Task: Add Sprouts Organic Strawberry Fruit Spread to the cart.
Action: Mouse moved to (1000, 361)
Screenshot: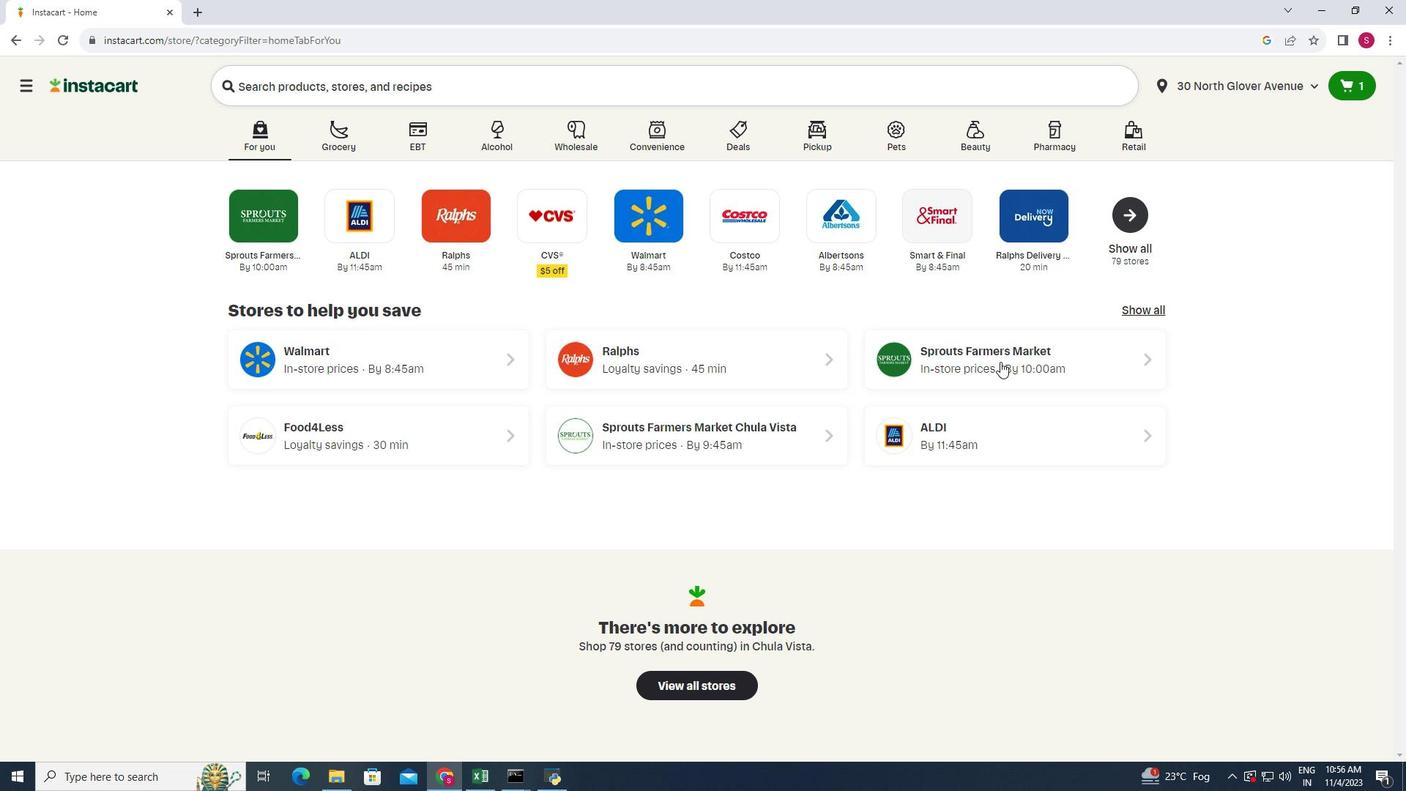 
Action: Mouse pressed left at (1000, 361)
Screenshot: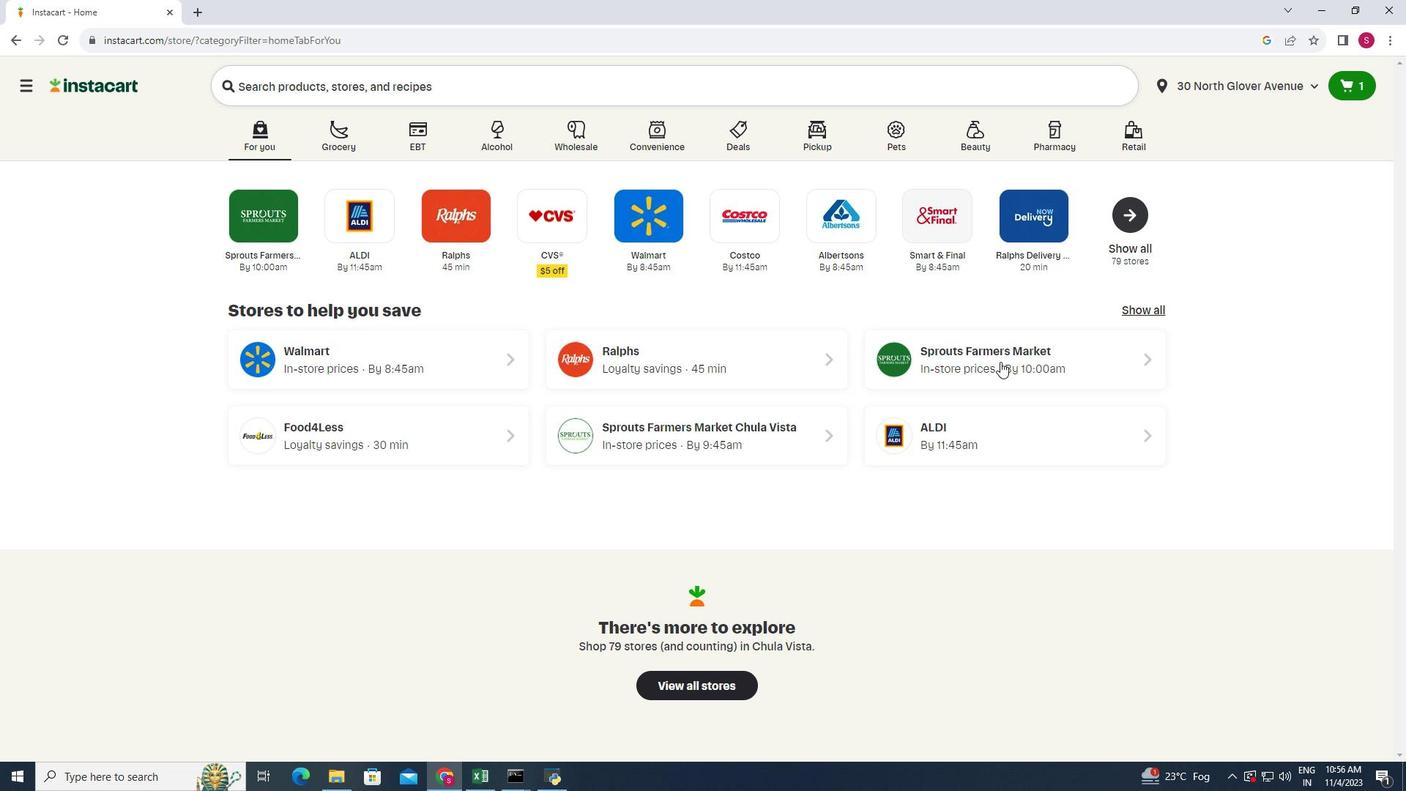 
Action: Mouse moved to (64, 402)
Screenshot: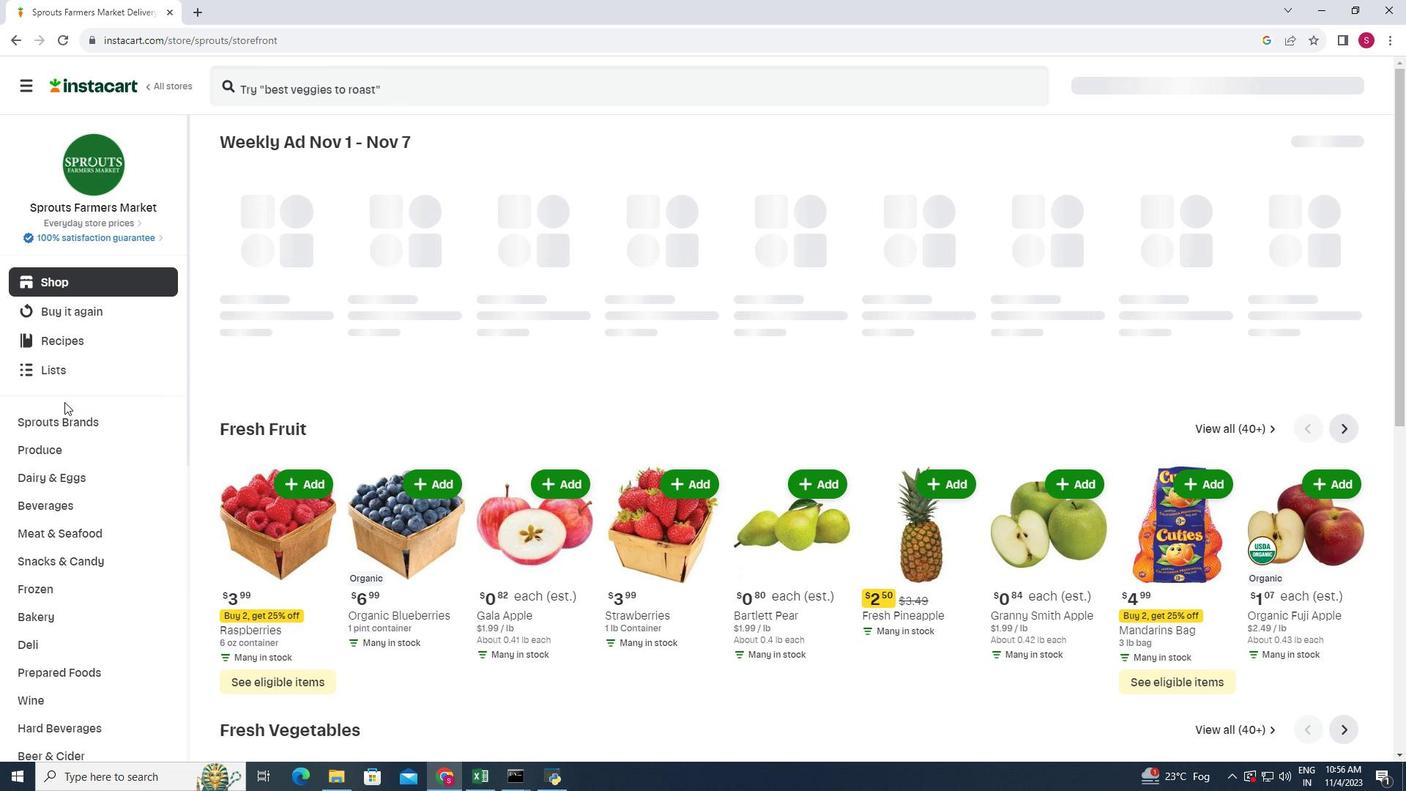 
Action: Mouse scrolled (64, 401) with delta (0, 0)
Screenshot: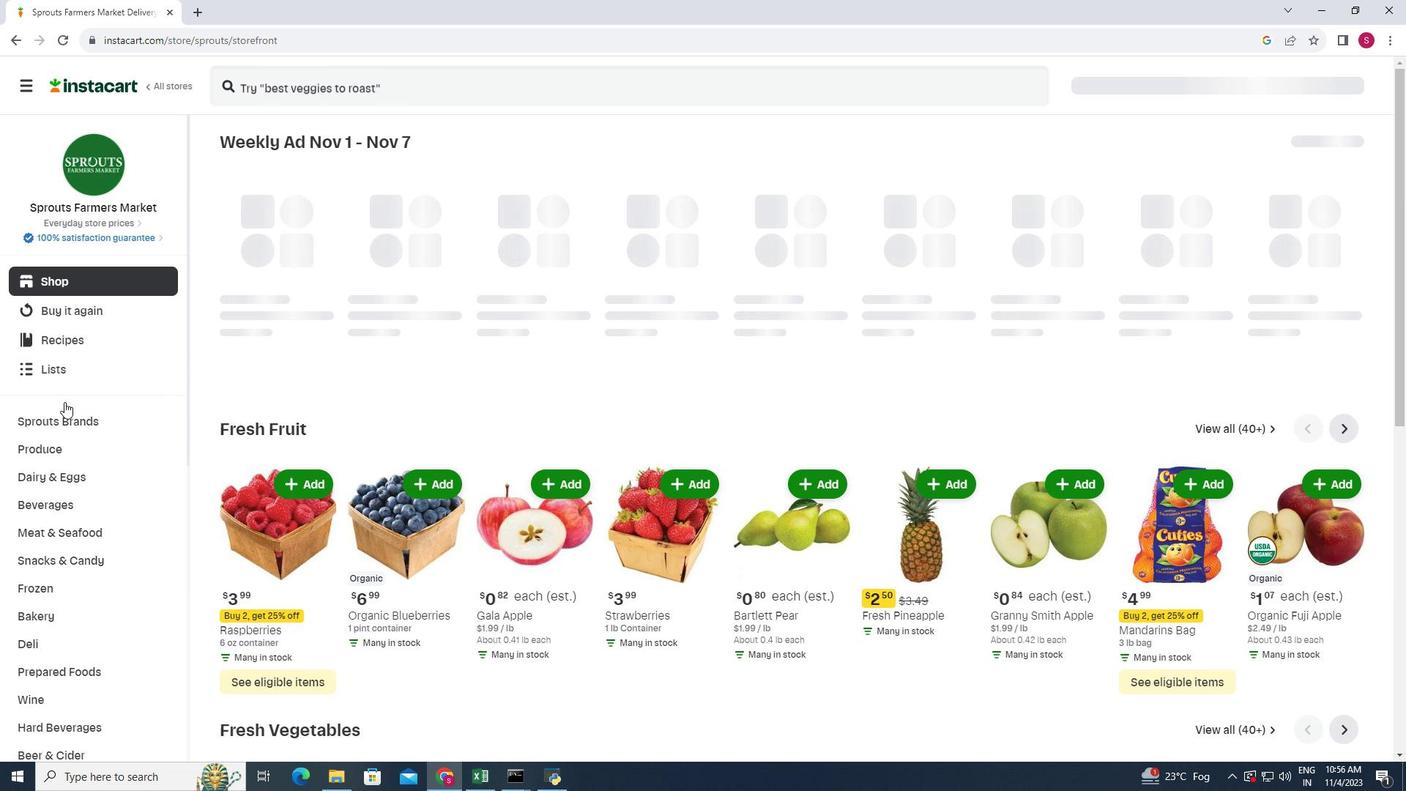 
Action: Mouse scrolled (64, 401) with delta (0, 0)
Screenshot: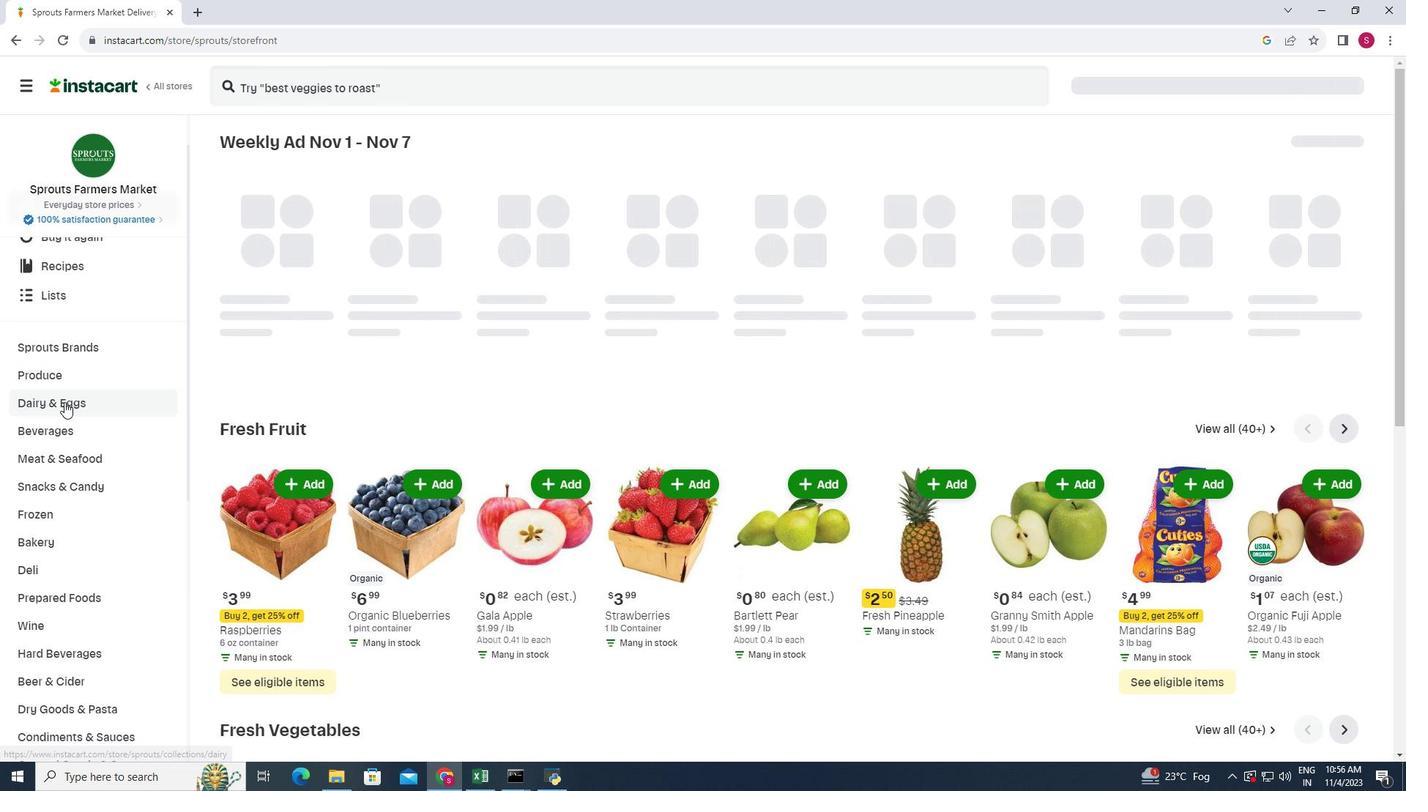 
Action: Mouse moved to (64, 403)
Screenshot: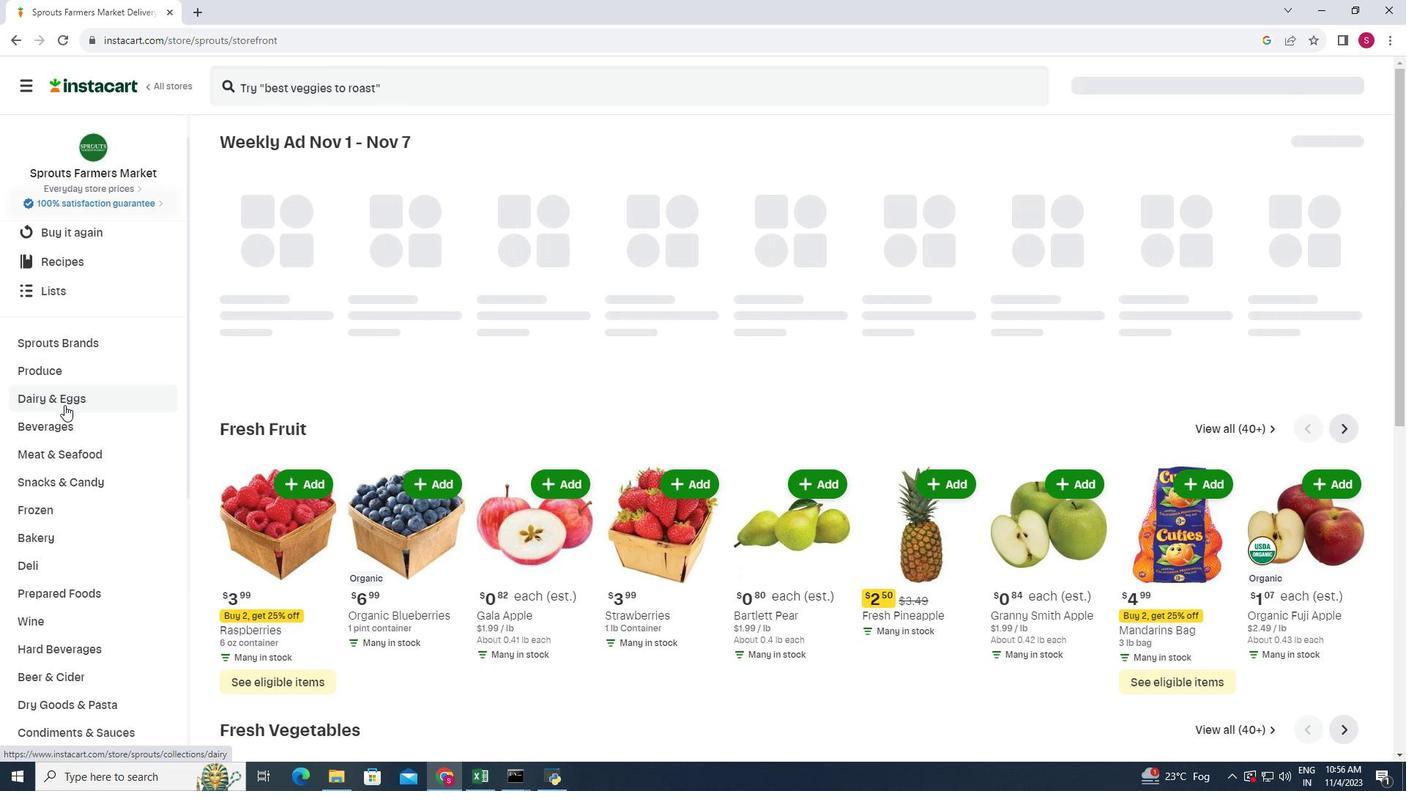 
Action: Mouse scrolled (64, 403) with delta (0, 0)
Screenshot: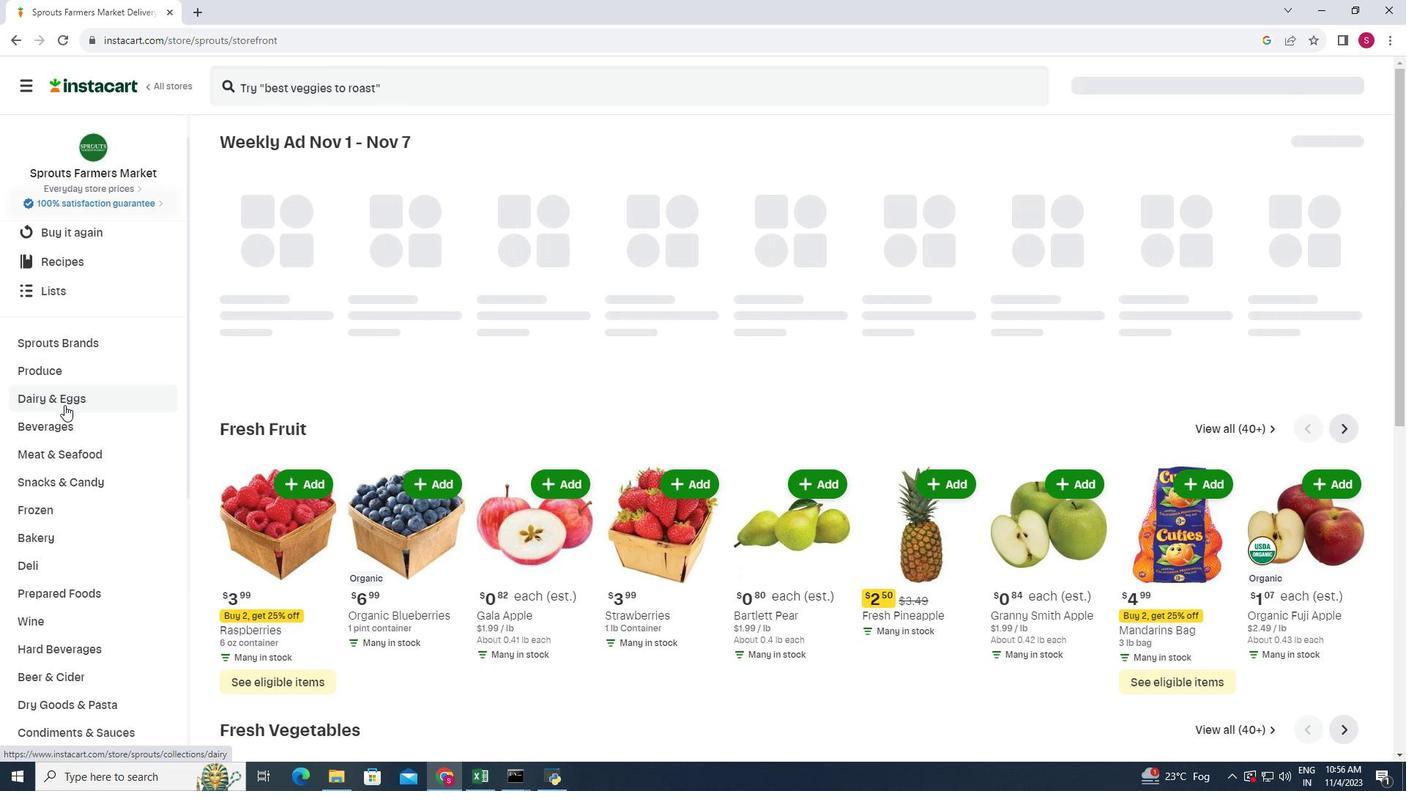 
Action: Mouse moved to (68, 602)
Screenshot: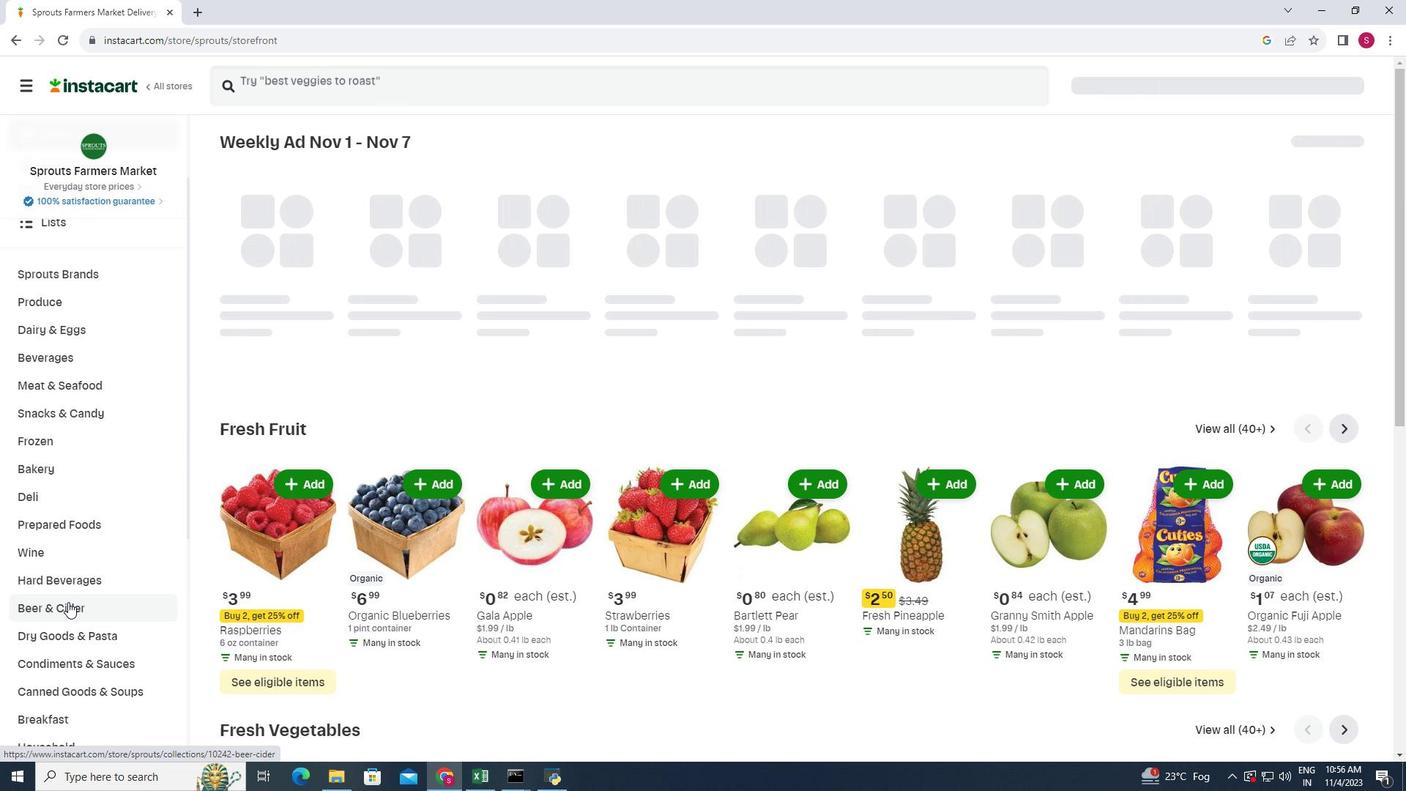 
Action: Mouse scrolled (68, 601) with delta (0, 0)
Screenshot: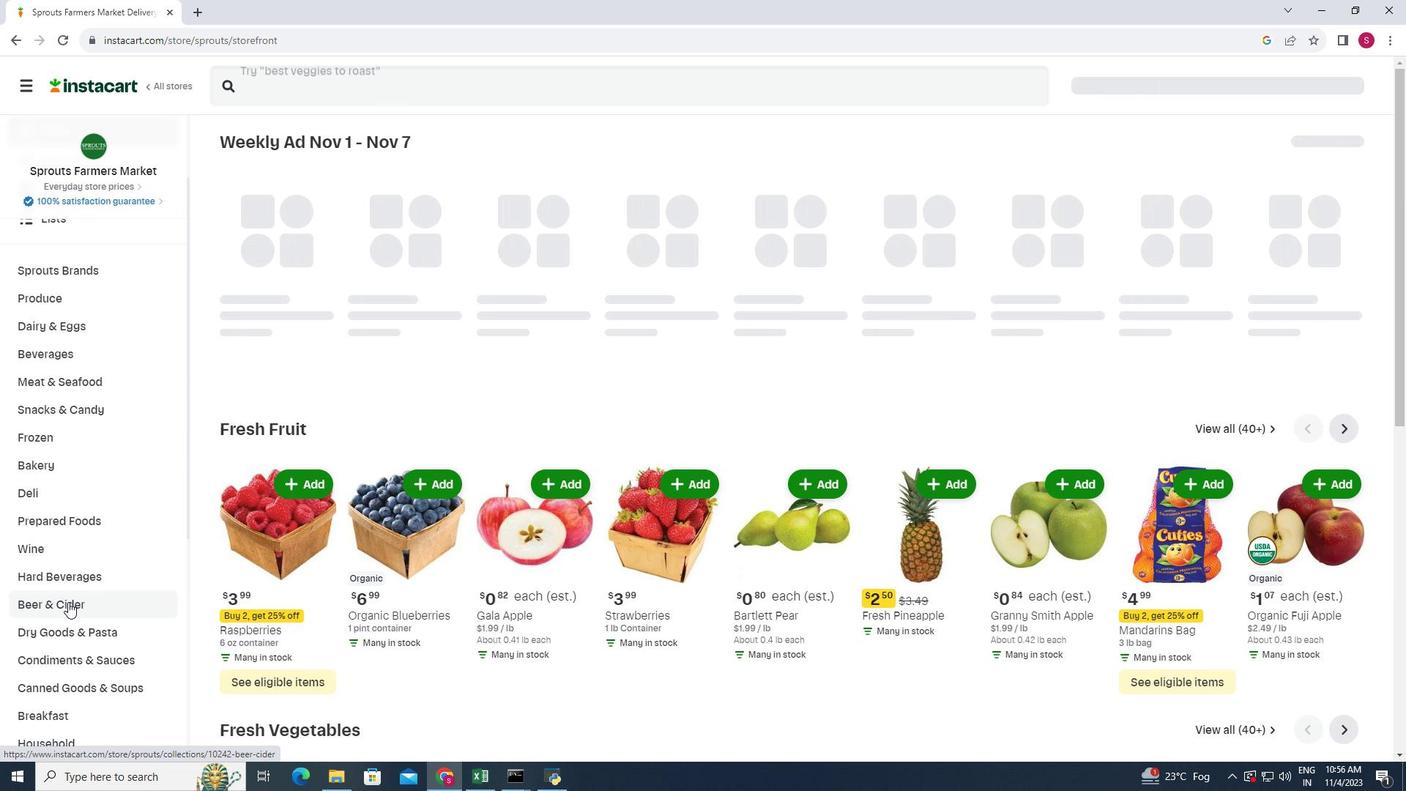 
Action: Mouse moved to (60, 638)
Screenshot: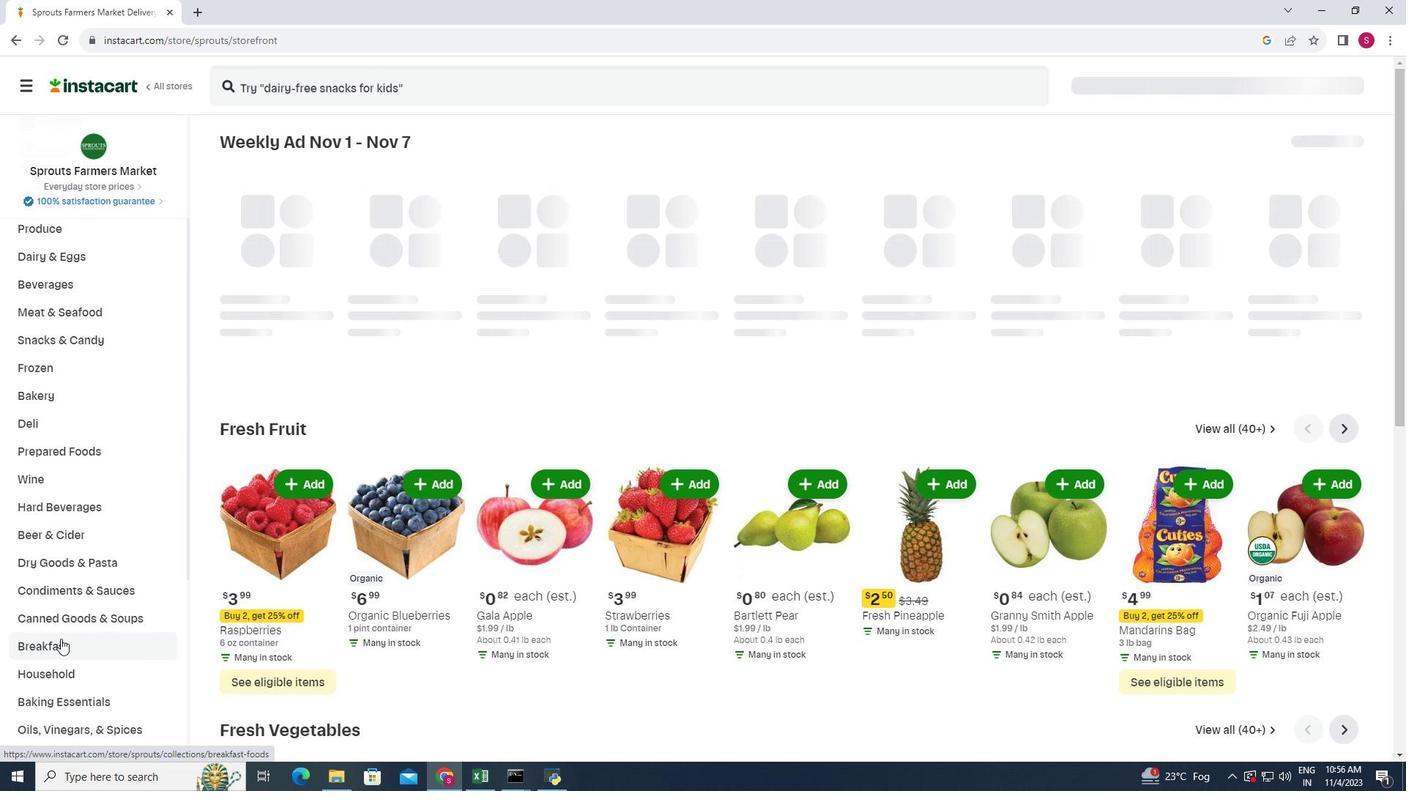 
Action: Mouse pressed left at (60, 638)
Screenshot: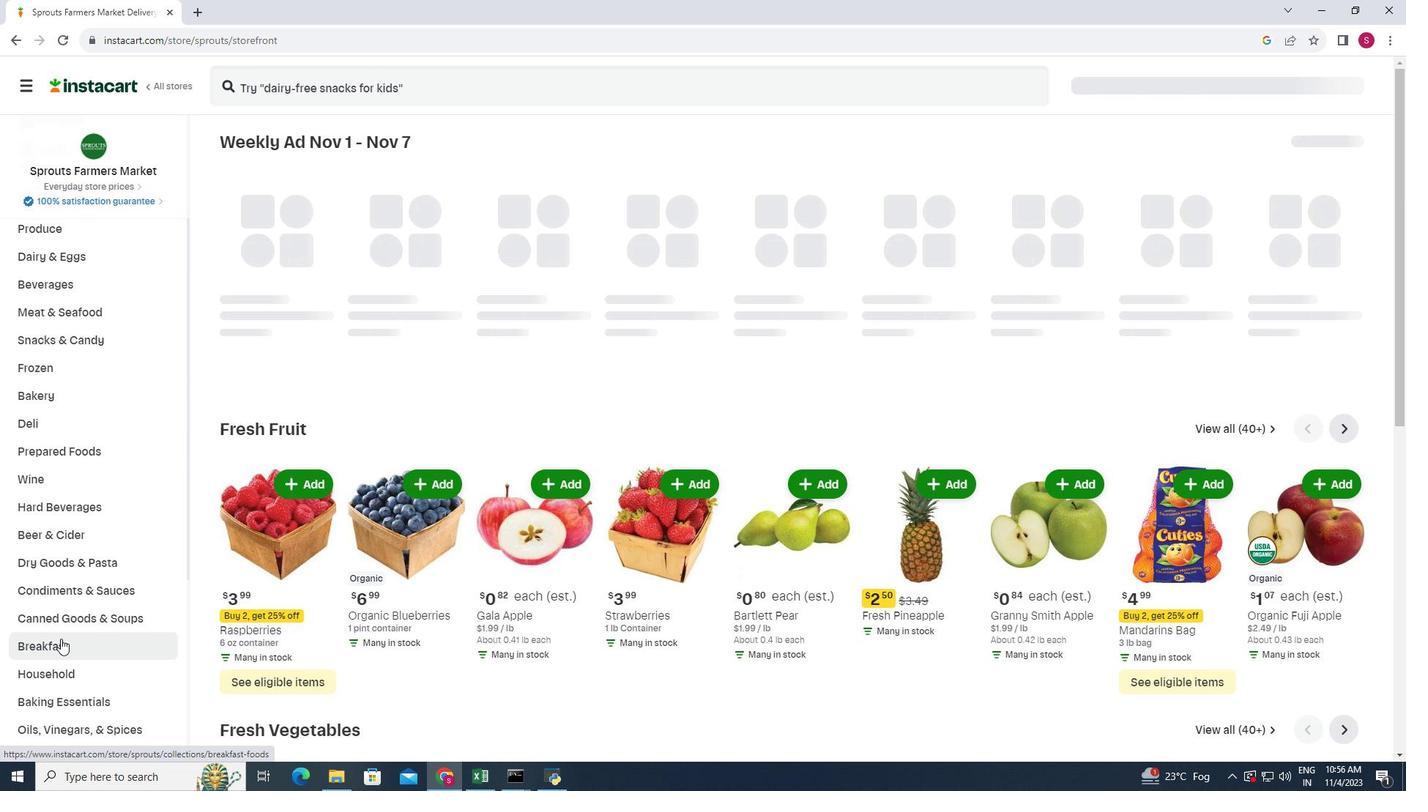 
Action: Mouse moved to (890, 174)
Screenshot: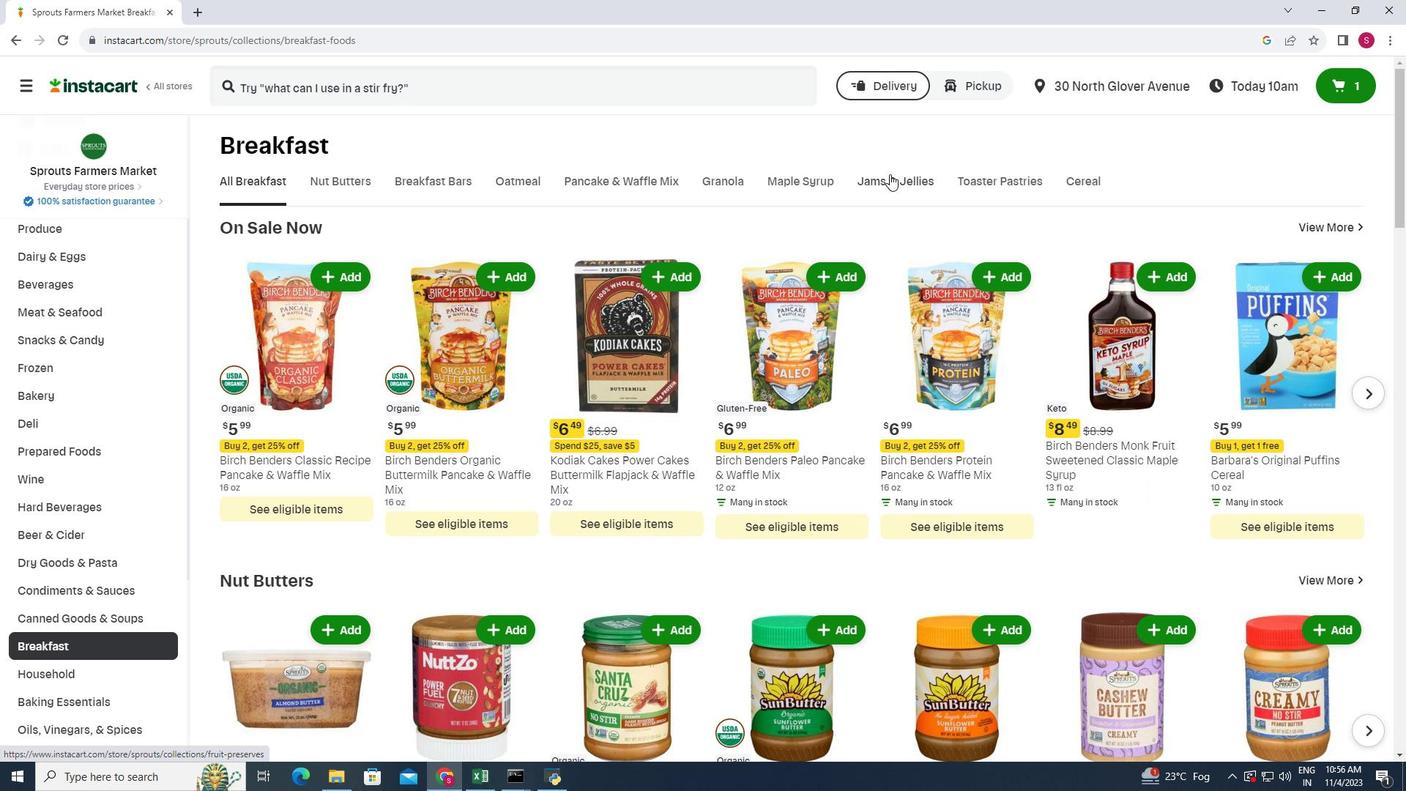 
Action: Mouse pressed left at (890, 174)
Screenshot: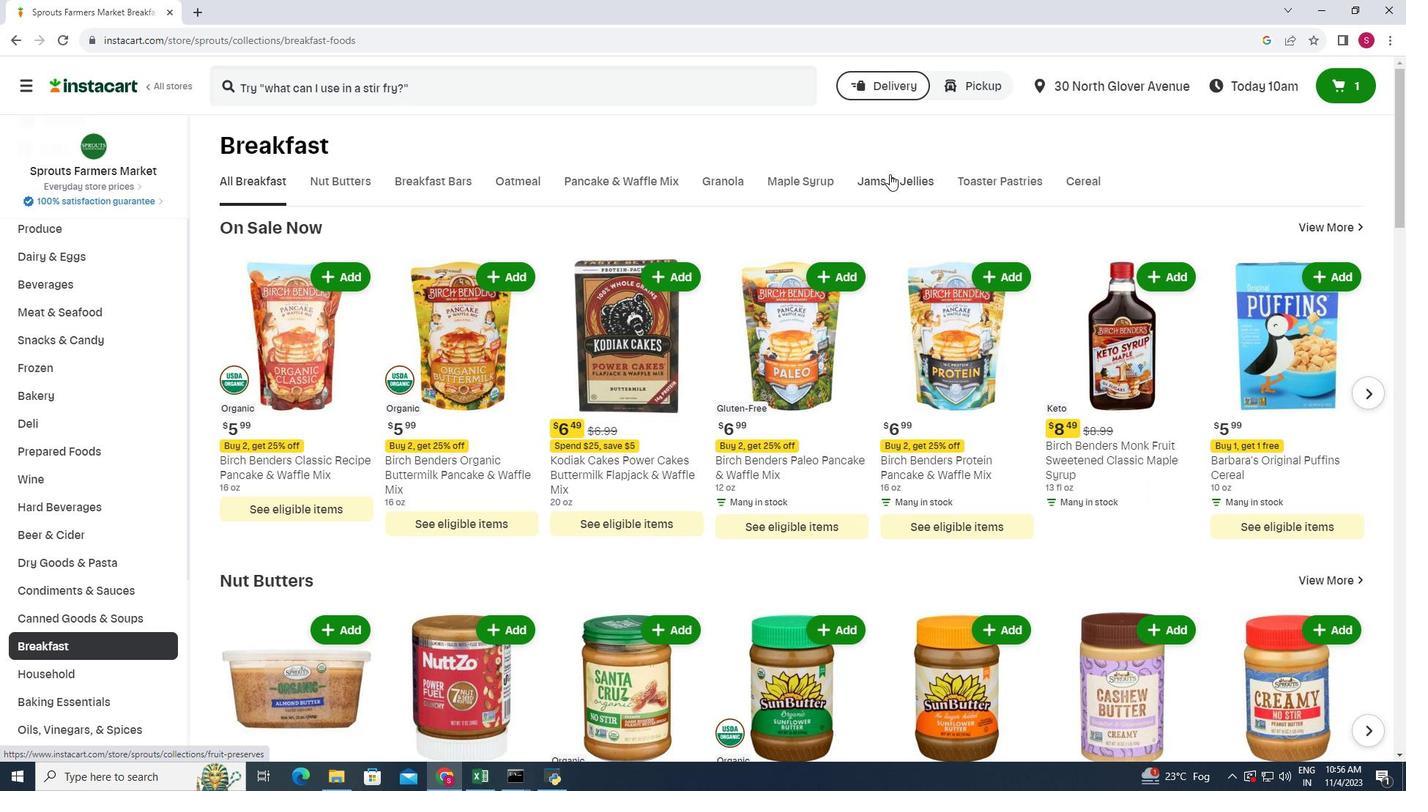 
Action: Mouse moved to (378, 260)
Screenshot: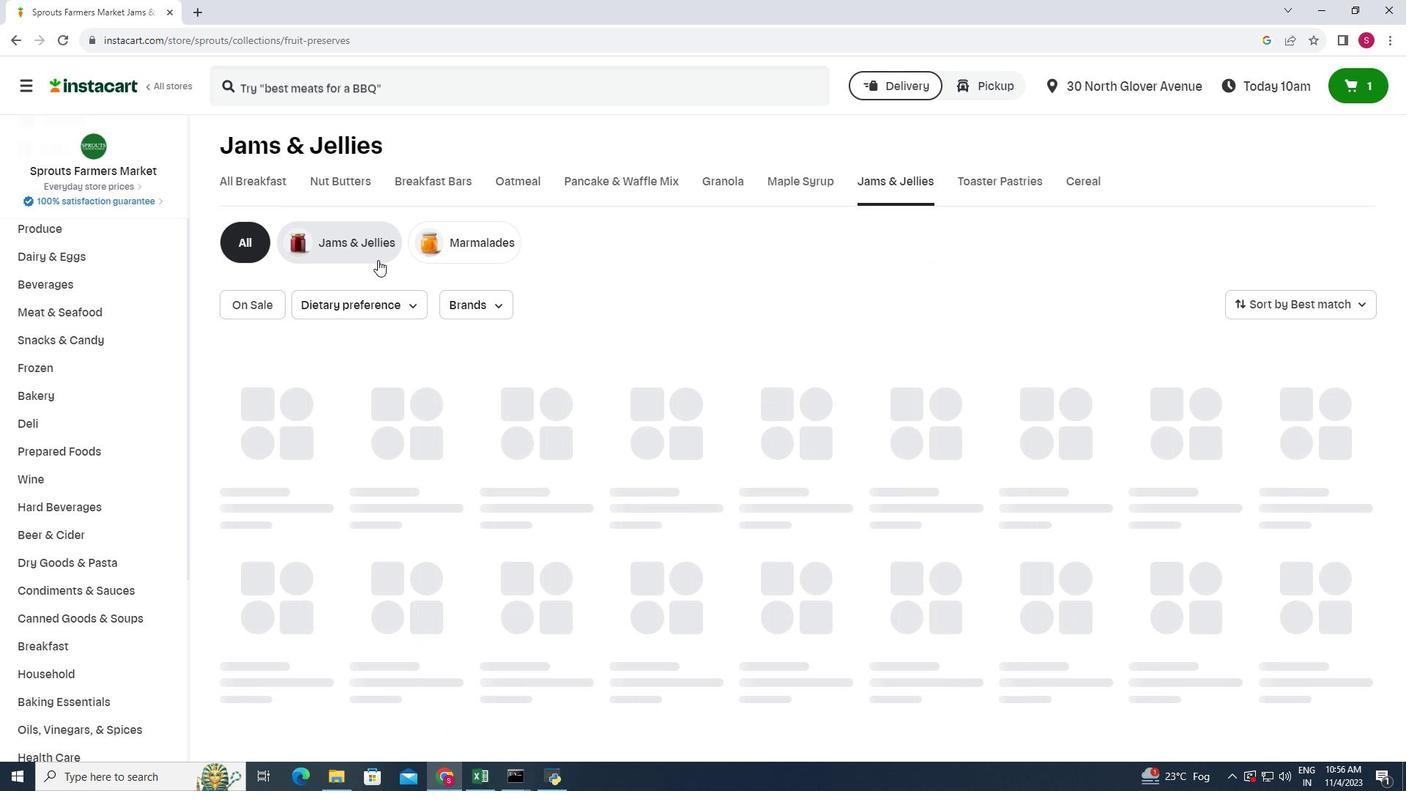 
Action: Mouse pressed left at (378, 260)
Screenshot: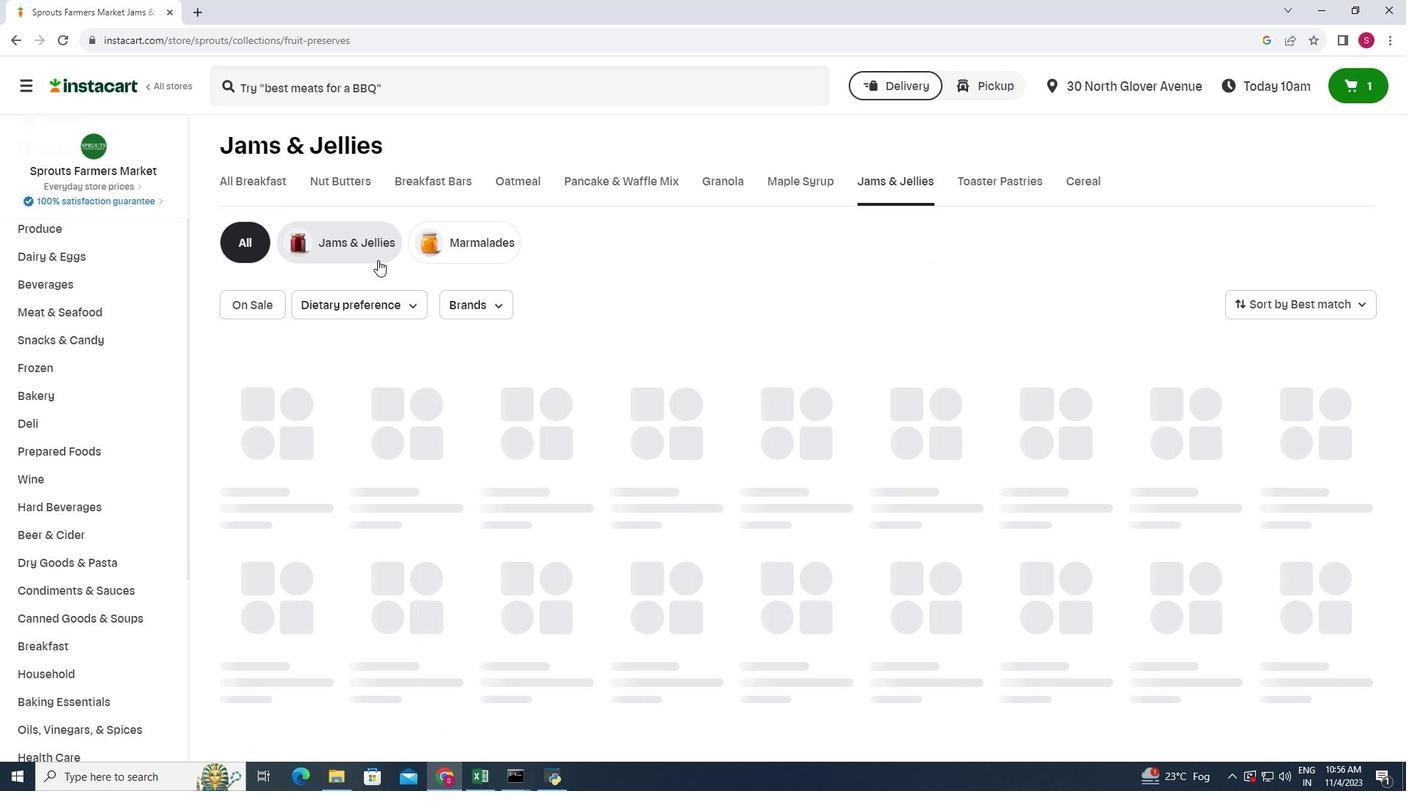 
Action: Mouse moved to (595, 295)
Screenshot: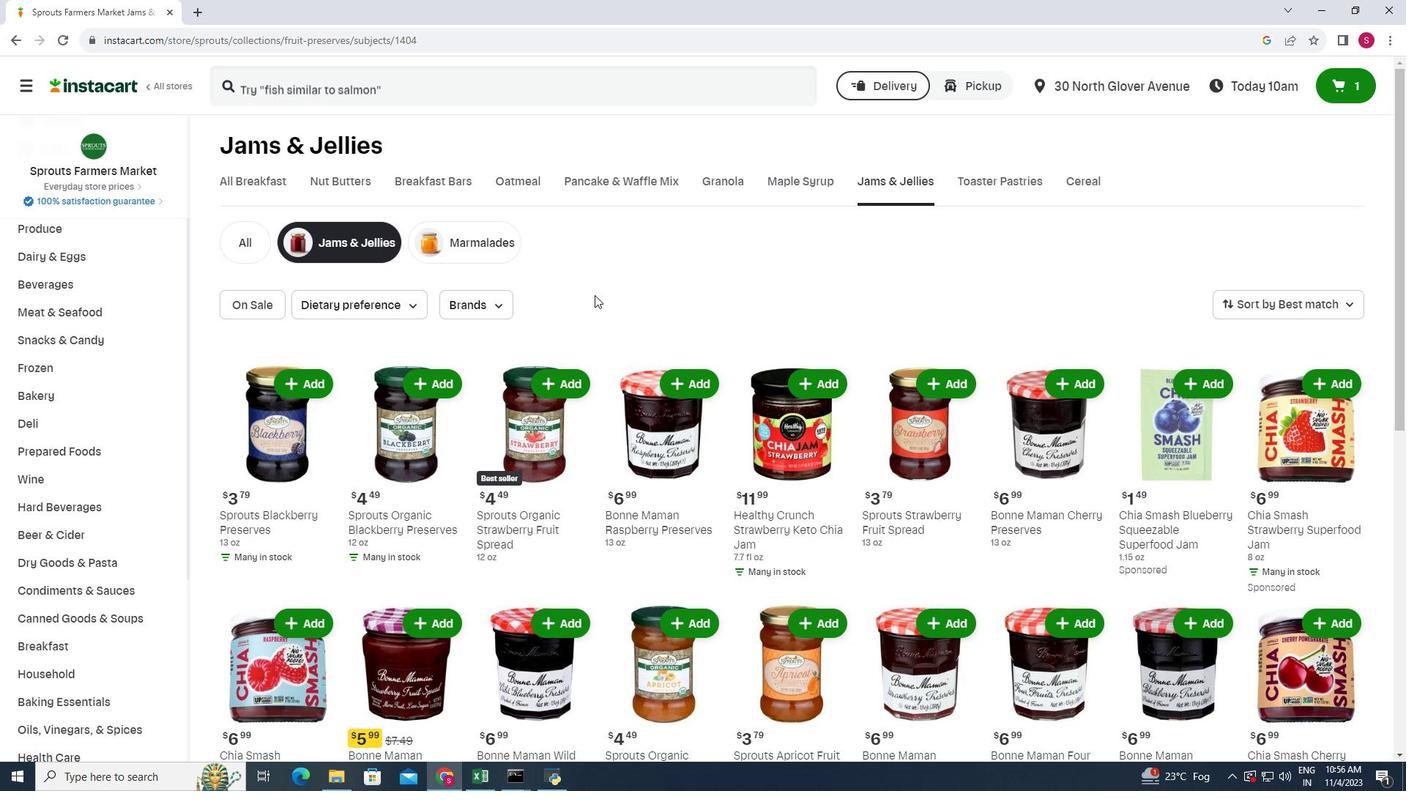 
Action: Mouse scrolled (595, 294) with delta (0, 0)
Screenshot: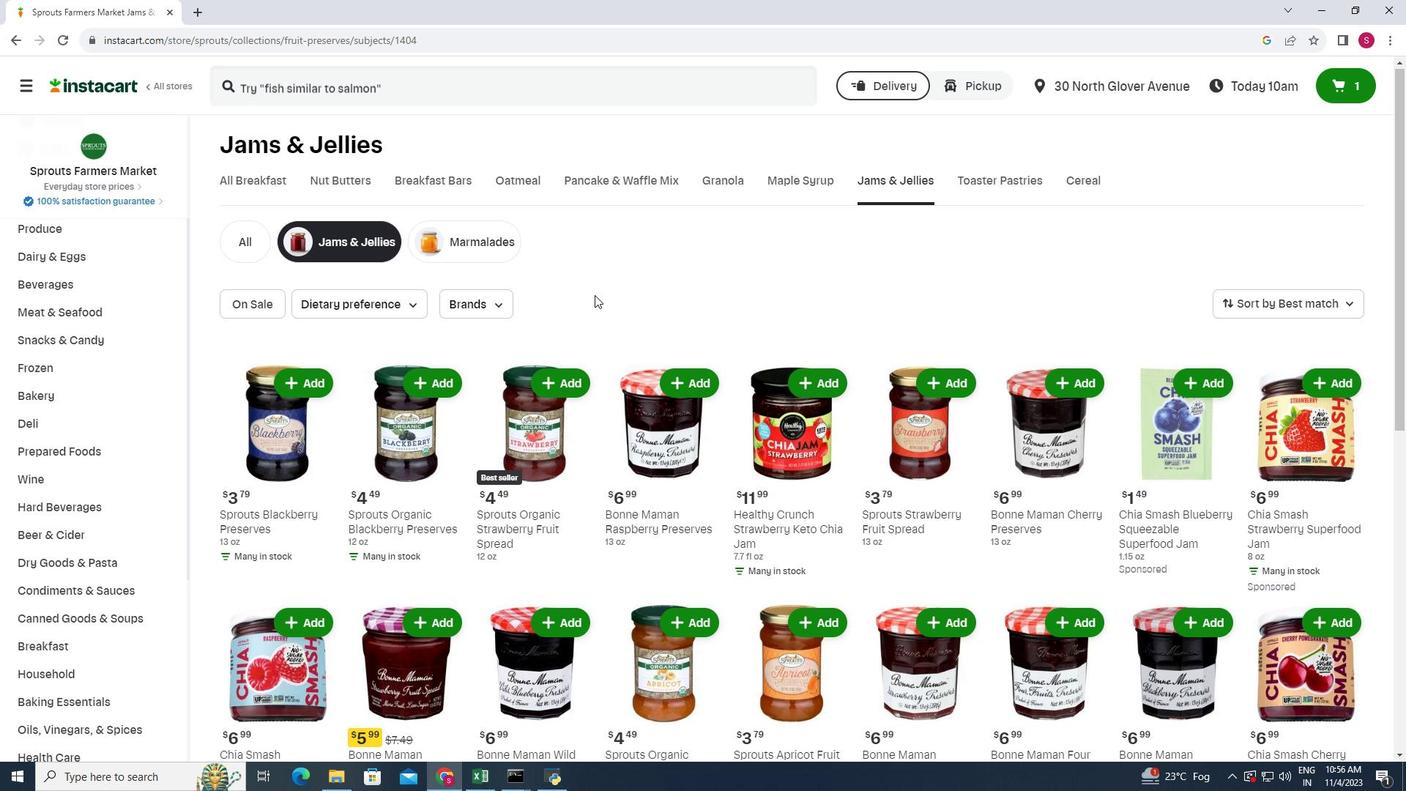 
Action: Mouse moved to (595, 295)
Screenshot: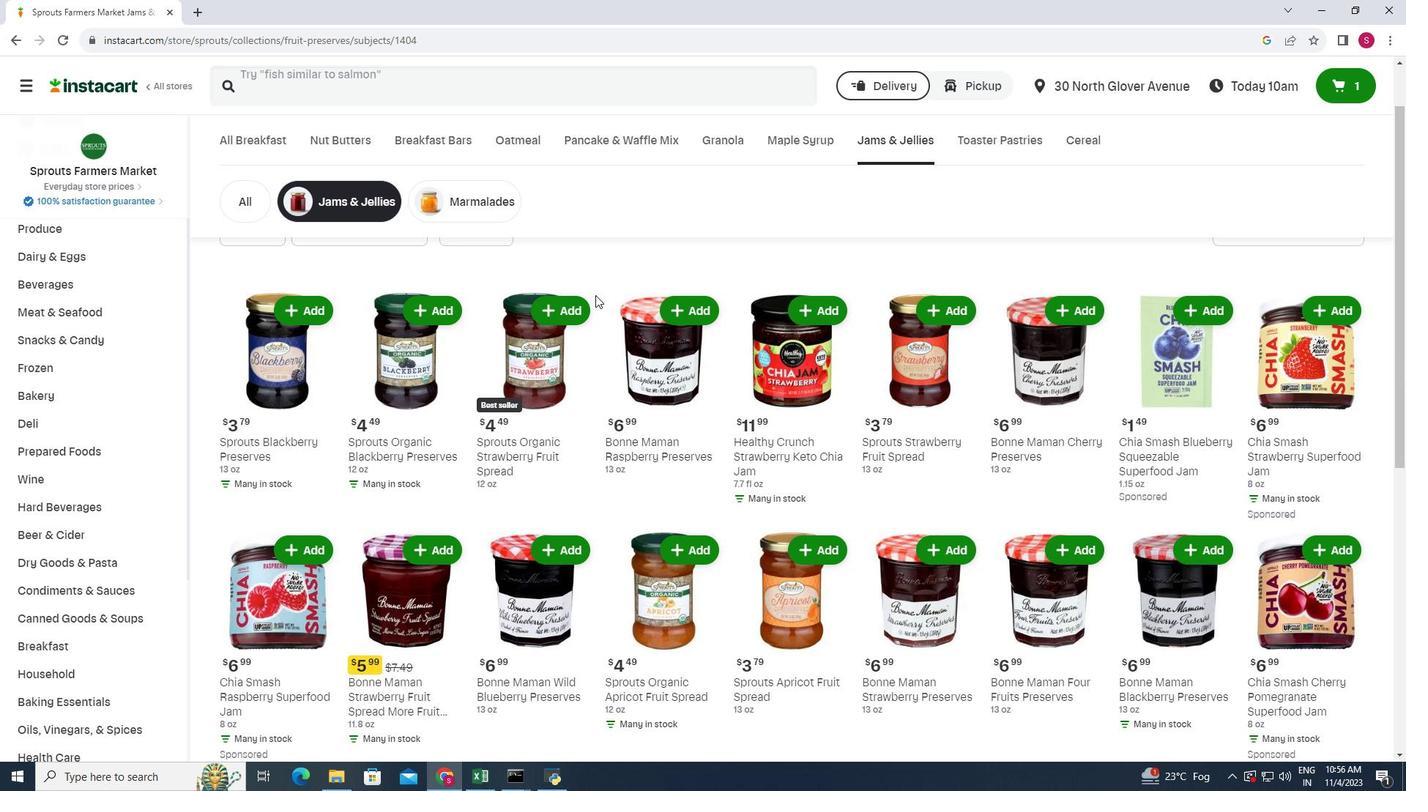 
Action: Mouse scrolled (595, 296) with delta (0, 0)
Screenshot: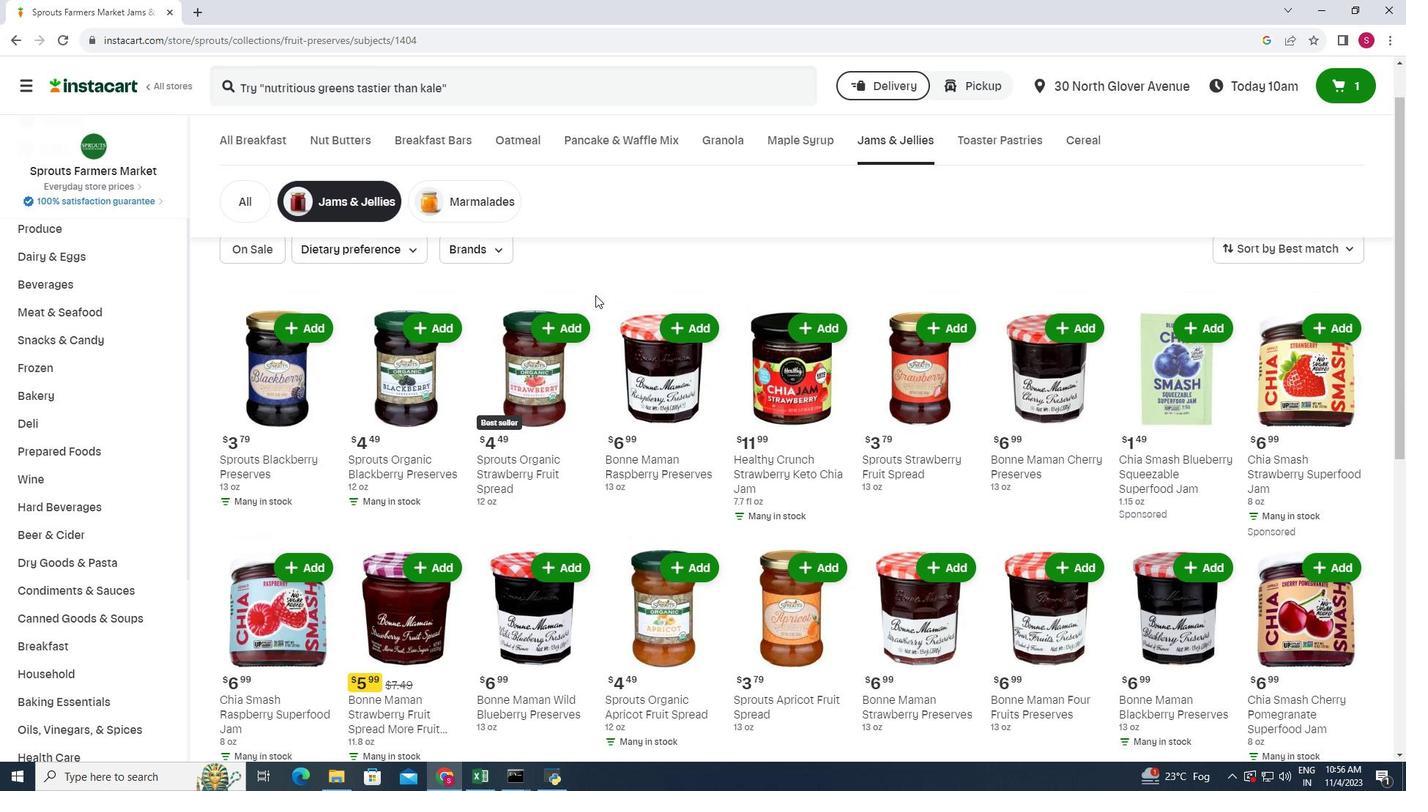 
Action: Mouse moved to (558, 387)
Screenshot: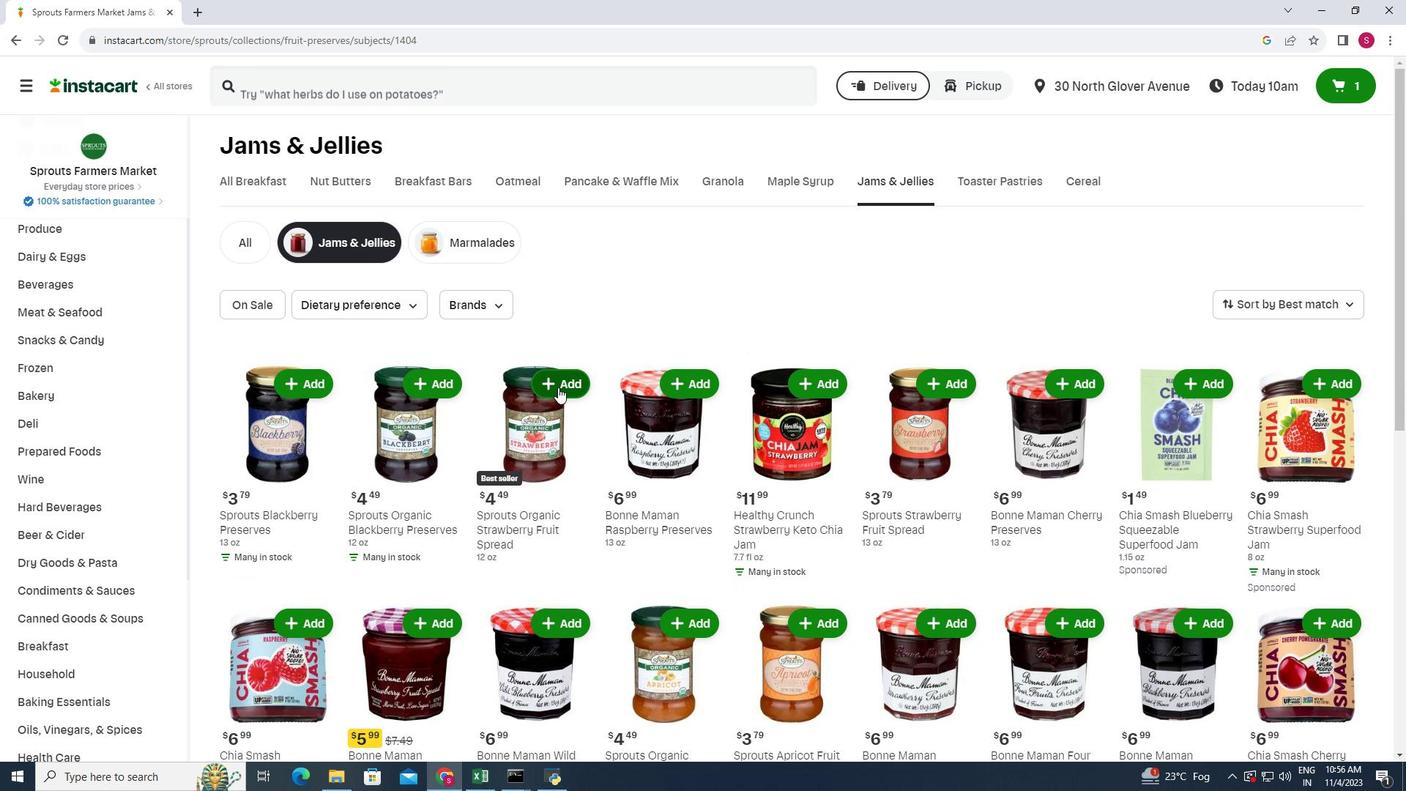 
Action: Mouse pressed left at (558, 387)
Screenshot: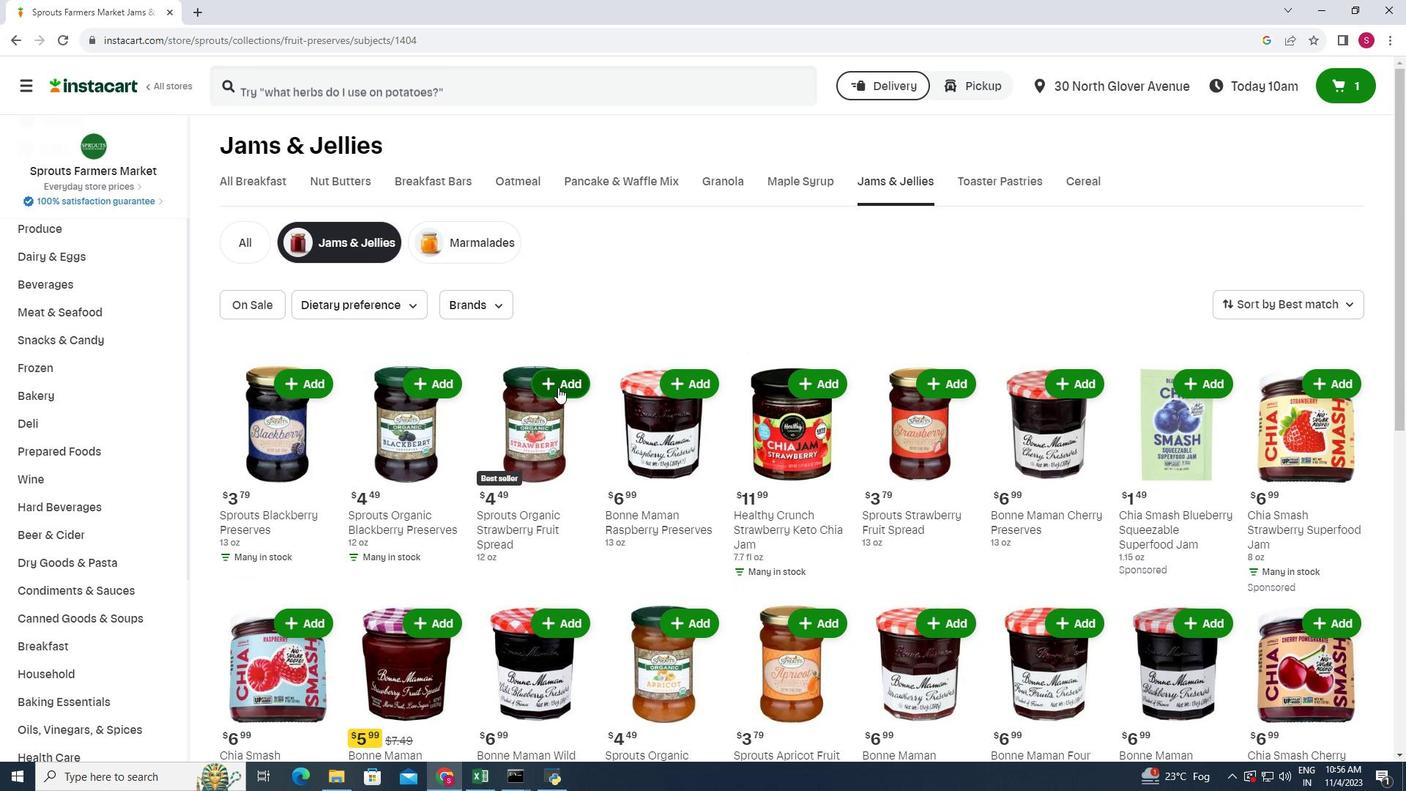 
Action: Mouse moved to (583, 350)
Screenshot: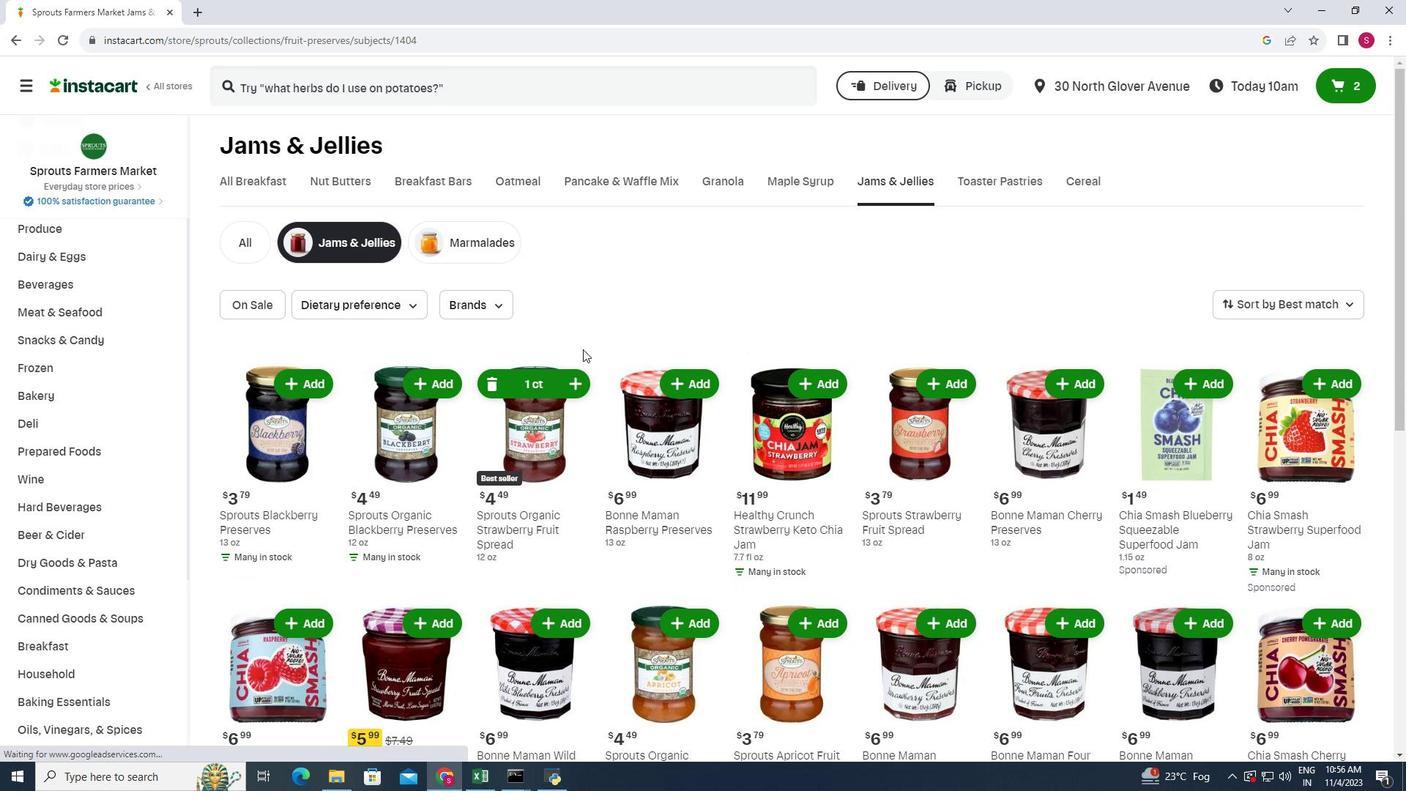 
